 Task: Change the "Encoding quality" of the "Libtwolame audio encoder" to 2.00.
Action: Mouse moved to (115, 12)
Screenshot: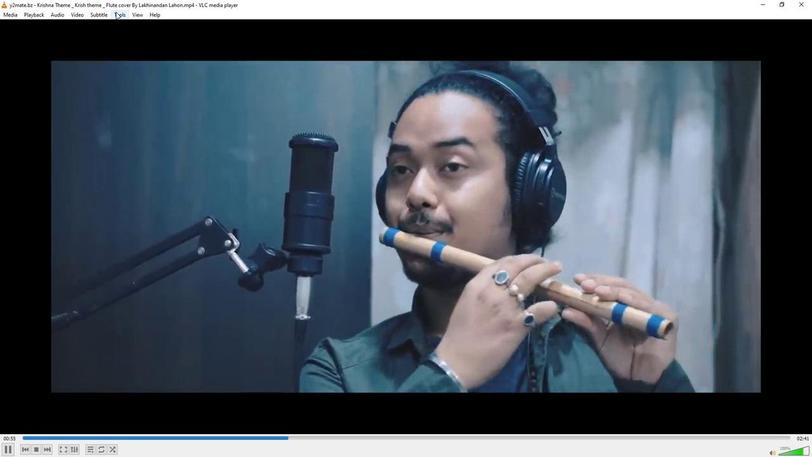 
Action: Mouse pressed left at (115, 12)
Screenshot: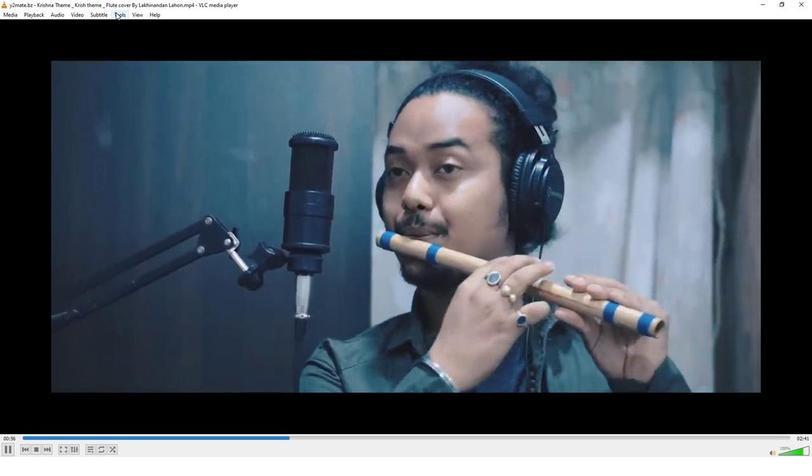 
Action: Mouse moved to (132, 115)
Screenshot: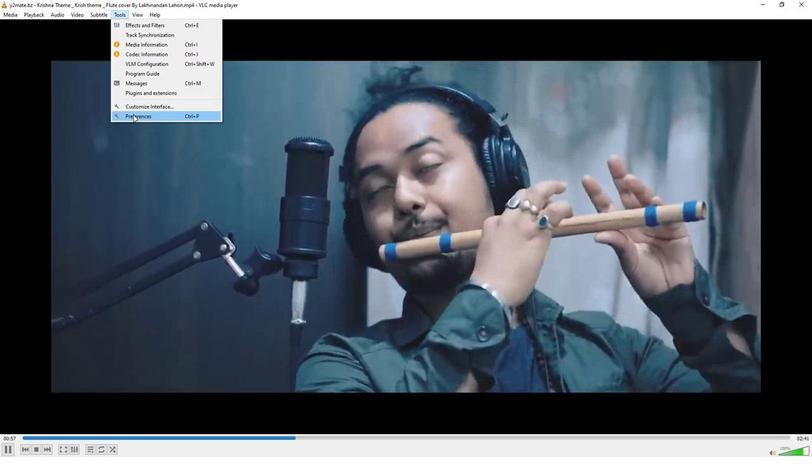 
Action: Mouse pressed left at (132, 115)
Screenshot: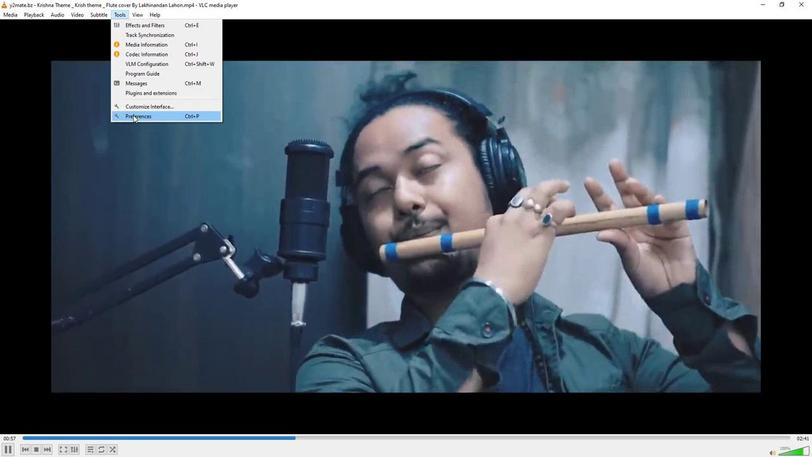 
Action: Mouse moved to (219, 352)
Screenshot: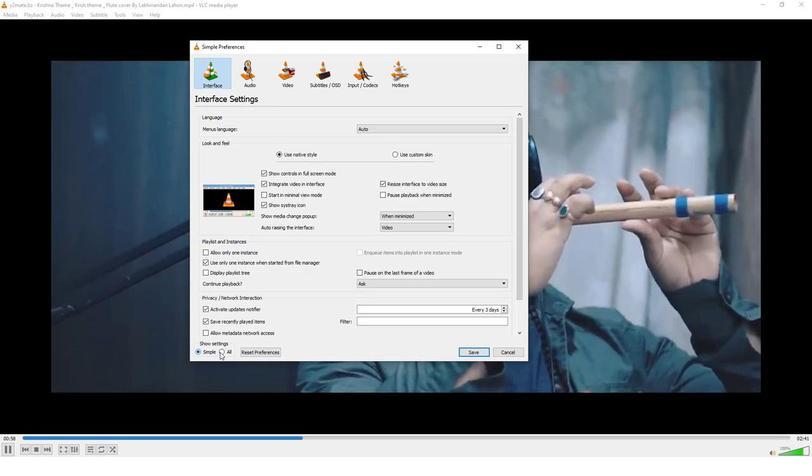 
Action: Mouse pressed left at (219, 352)
Screenshot: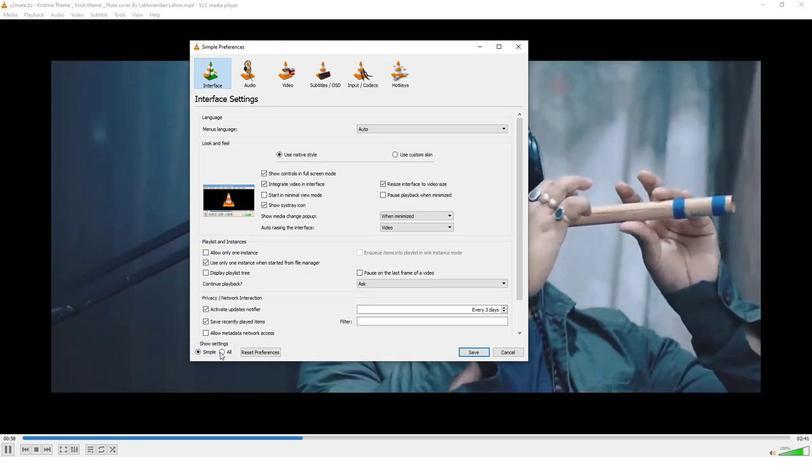 
Action: Mouse moved to (209, 222)
Screenshot: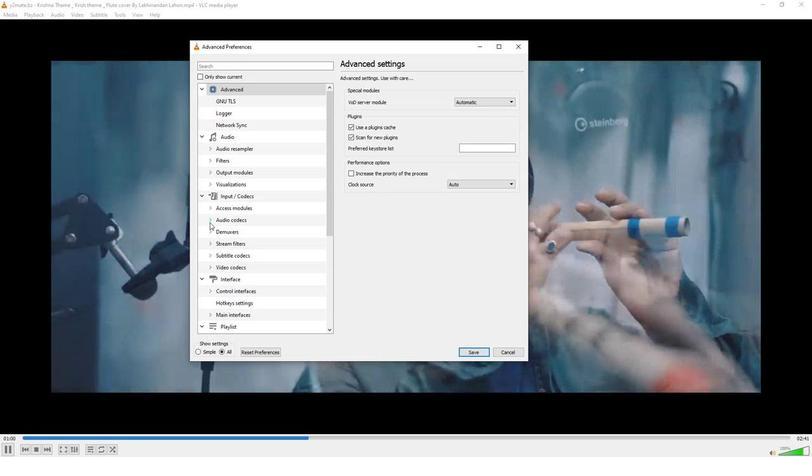 
Action: Mouse pressed left at (209, 222)
Screenshot: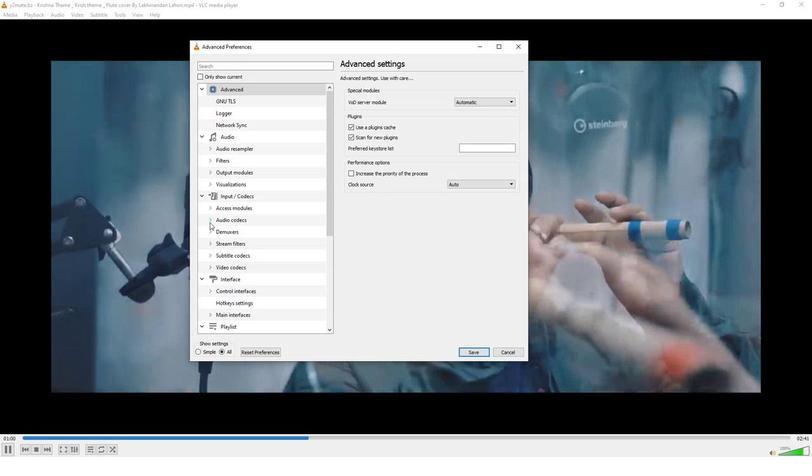
Action: Mouse moved to (230, 279)
Screenshot: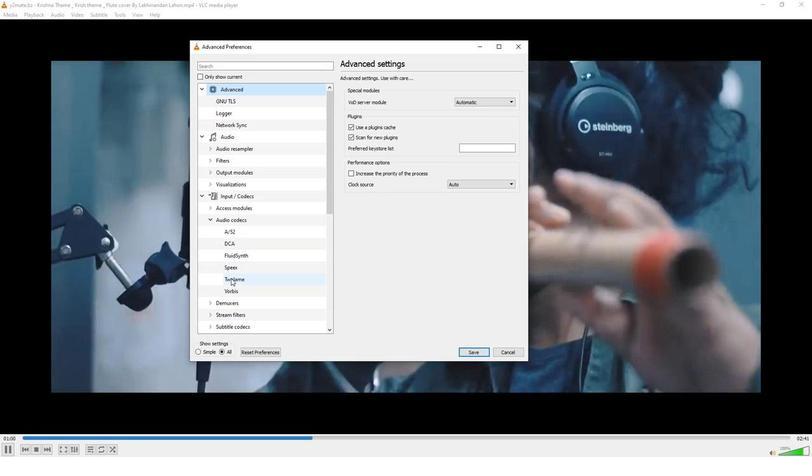 
Action: Mouse pressed left at (230, 279)
Screenshot: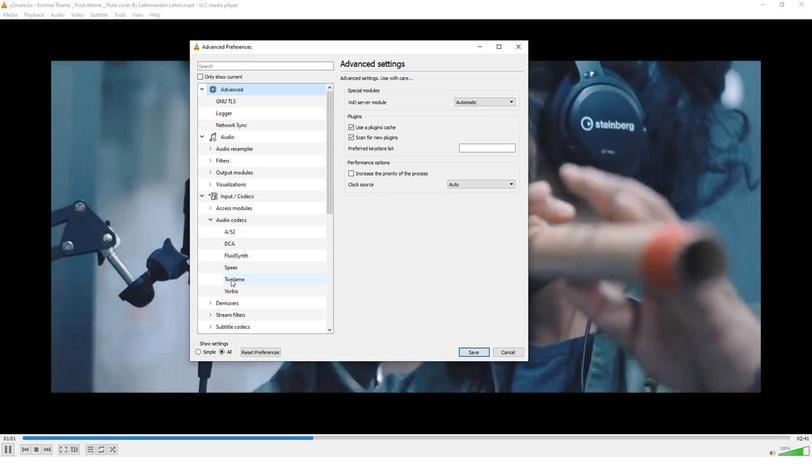 
Action: Mouse moved to (516, 90)
Screenshot: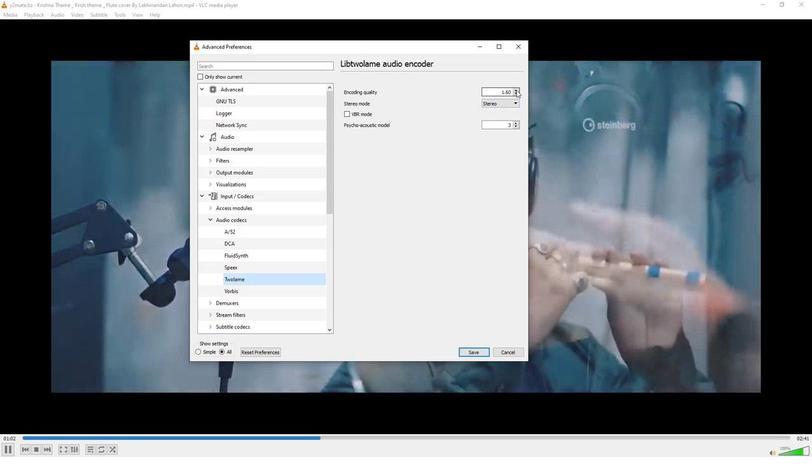 
Action: Mouse pressed left at (516, 90)
Screenshot: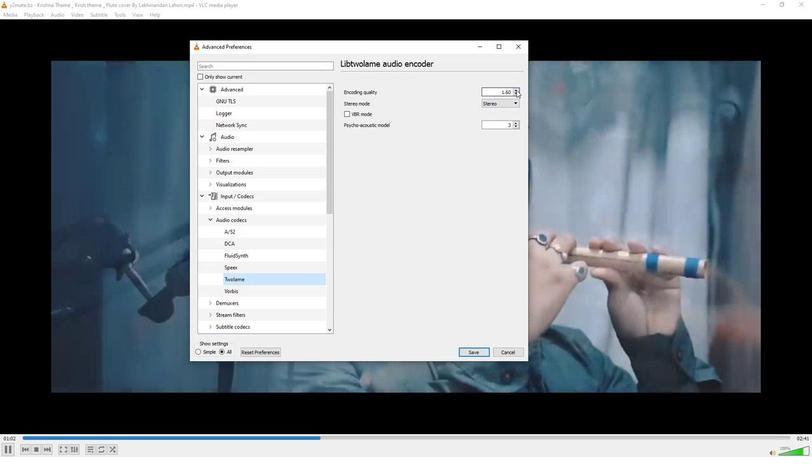 
Action: Mouse pressed left at (516, 90)
Screenshot: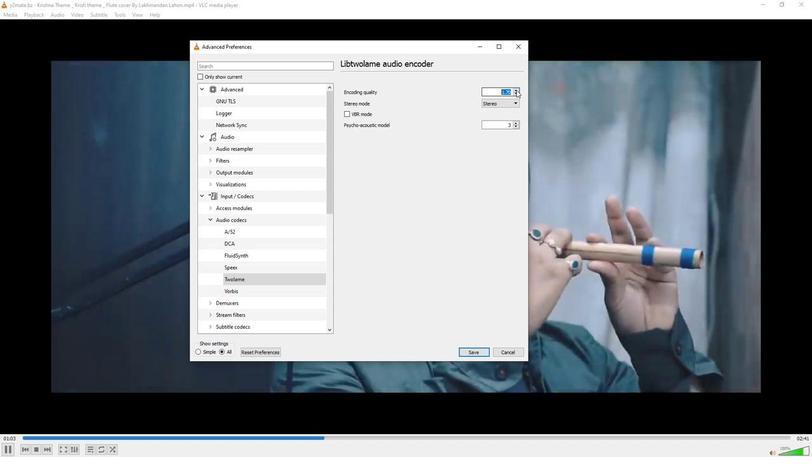 
Action: Mouse pressed left at (516, 90)
Screenshot: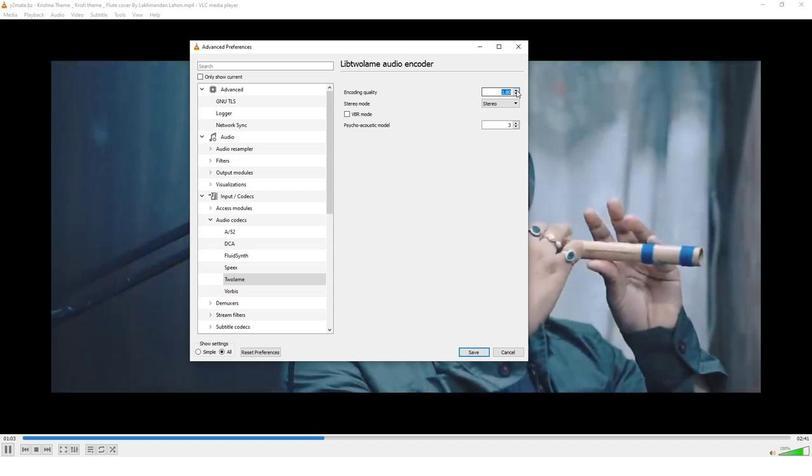 
Action: Mouse pressed left at (516, 90)
Screenshot: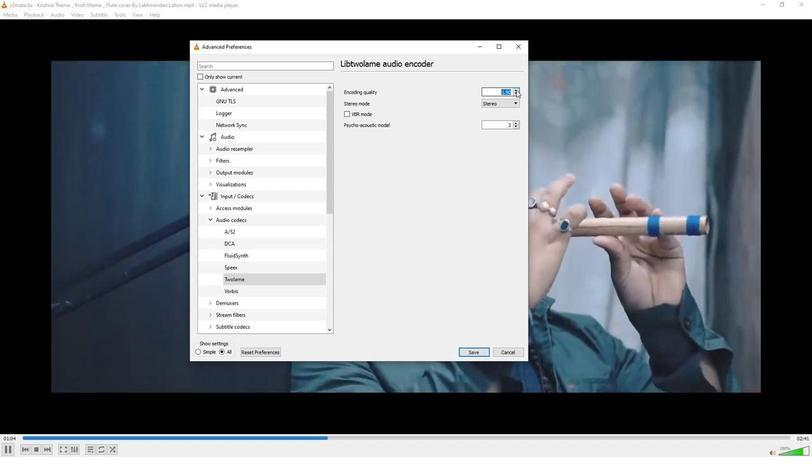 
Action: Mouse moved to (479, 351)
Screenshot: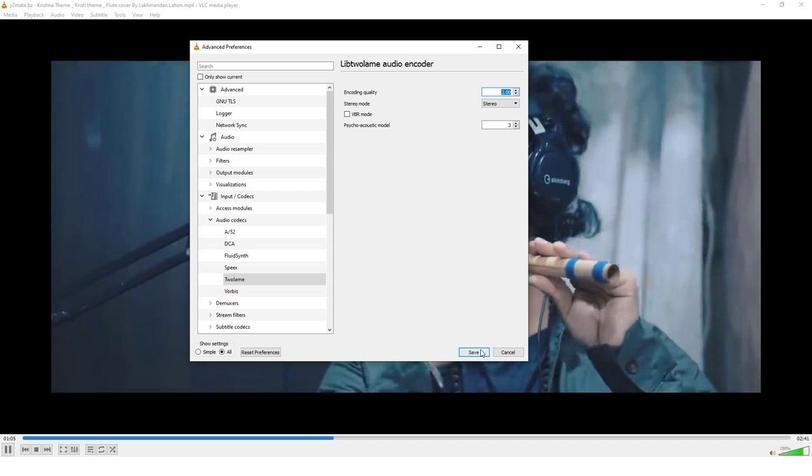 
Action: Mouse pressed left at (479, 351)
Screenshot: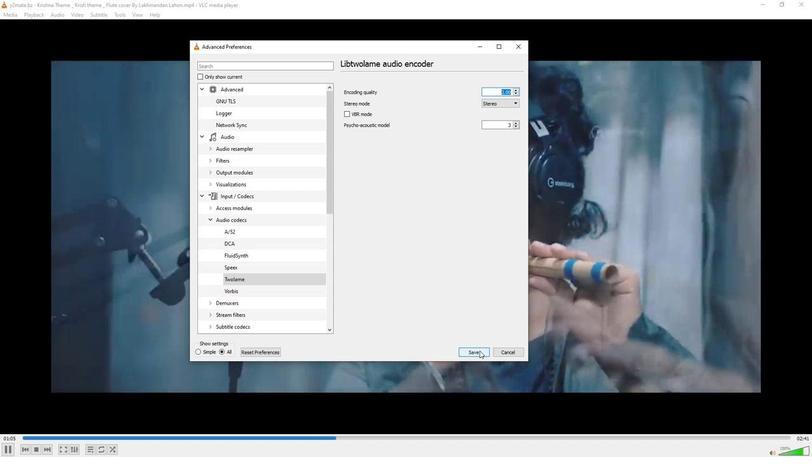 
Action: Mouse moved to (457, 304)
Screenshot: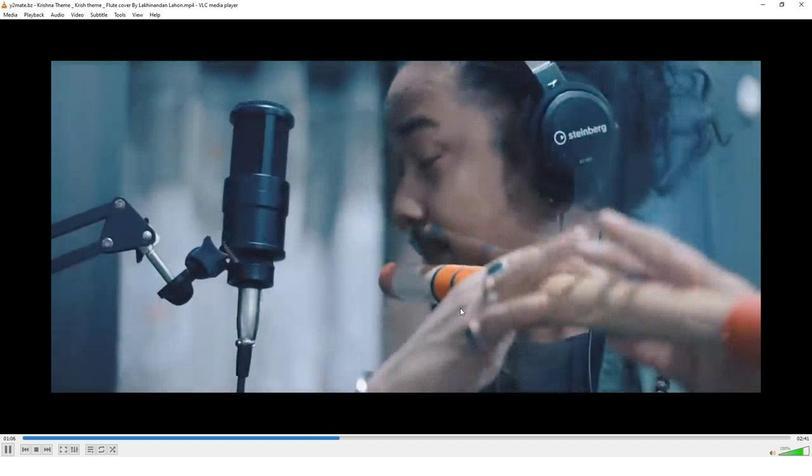 
